 Task: Open a blank sheet, save the file as integration.pdf Insert a table '2 by 1' In first column, add headers, 'Tiger, Lion'. Change table style to  Green
Action: Mouse moved to (1327, 97)
Screenshot: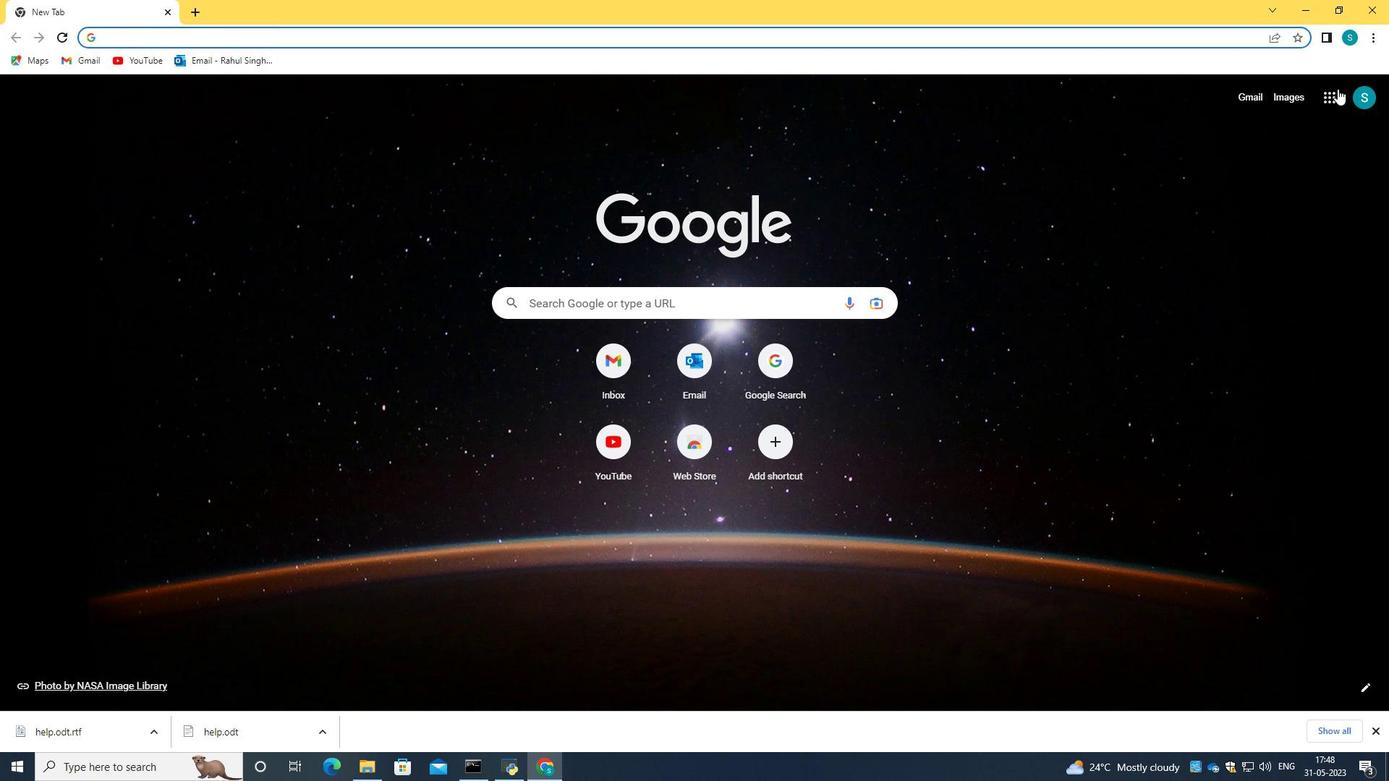 
Action: Mouse pressed left at (1327, 97)
Screenshot: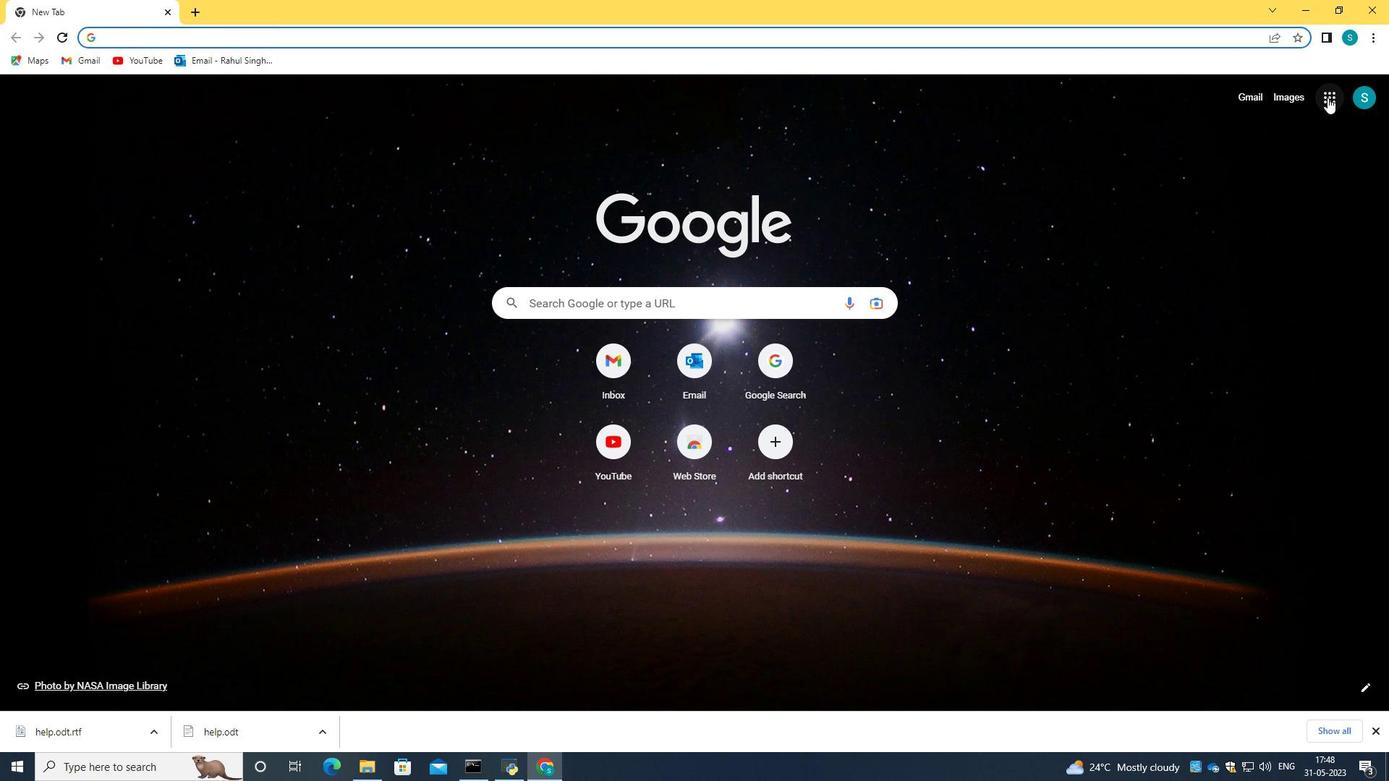 
Action: Mouse moved to (1207, 233)
Screenshot: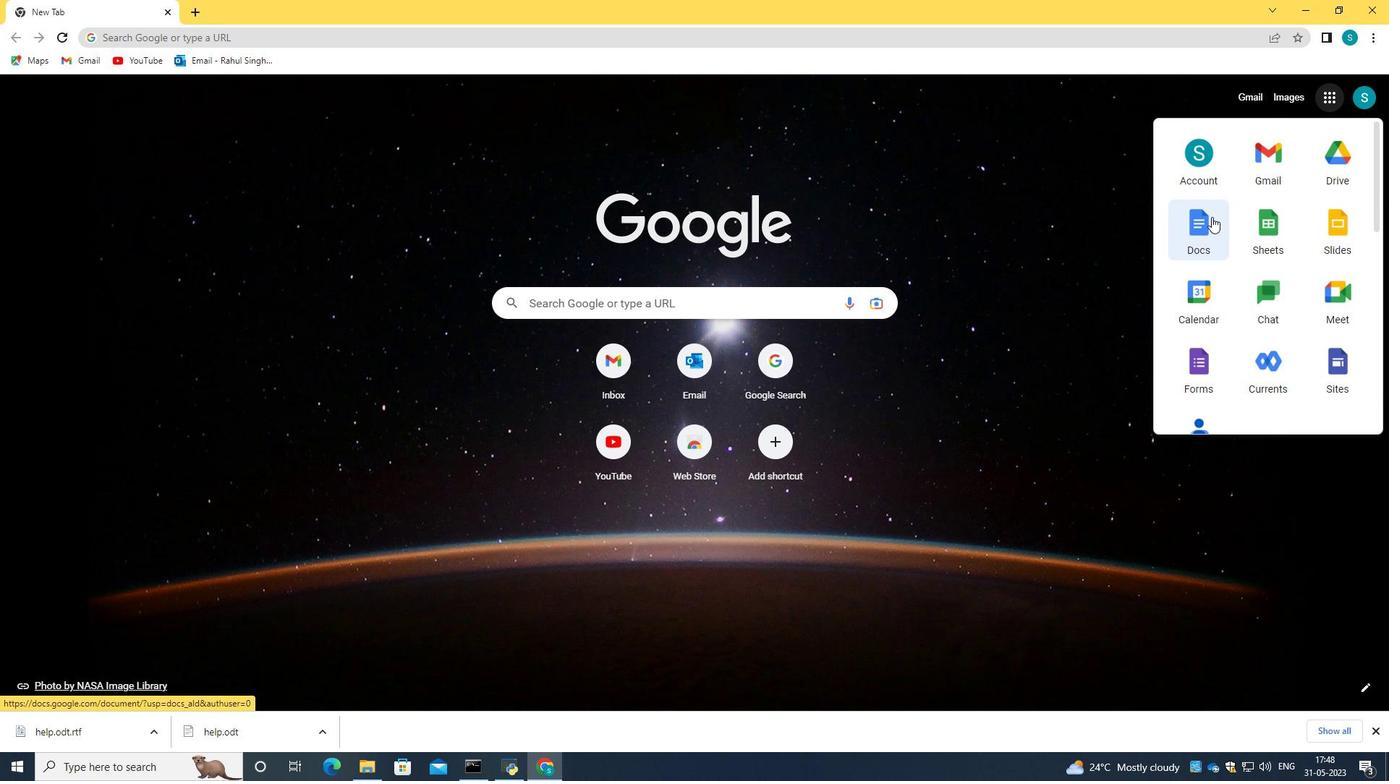 
Action: Mouse pressed left at (1207, 233)
Screenshot: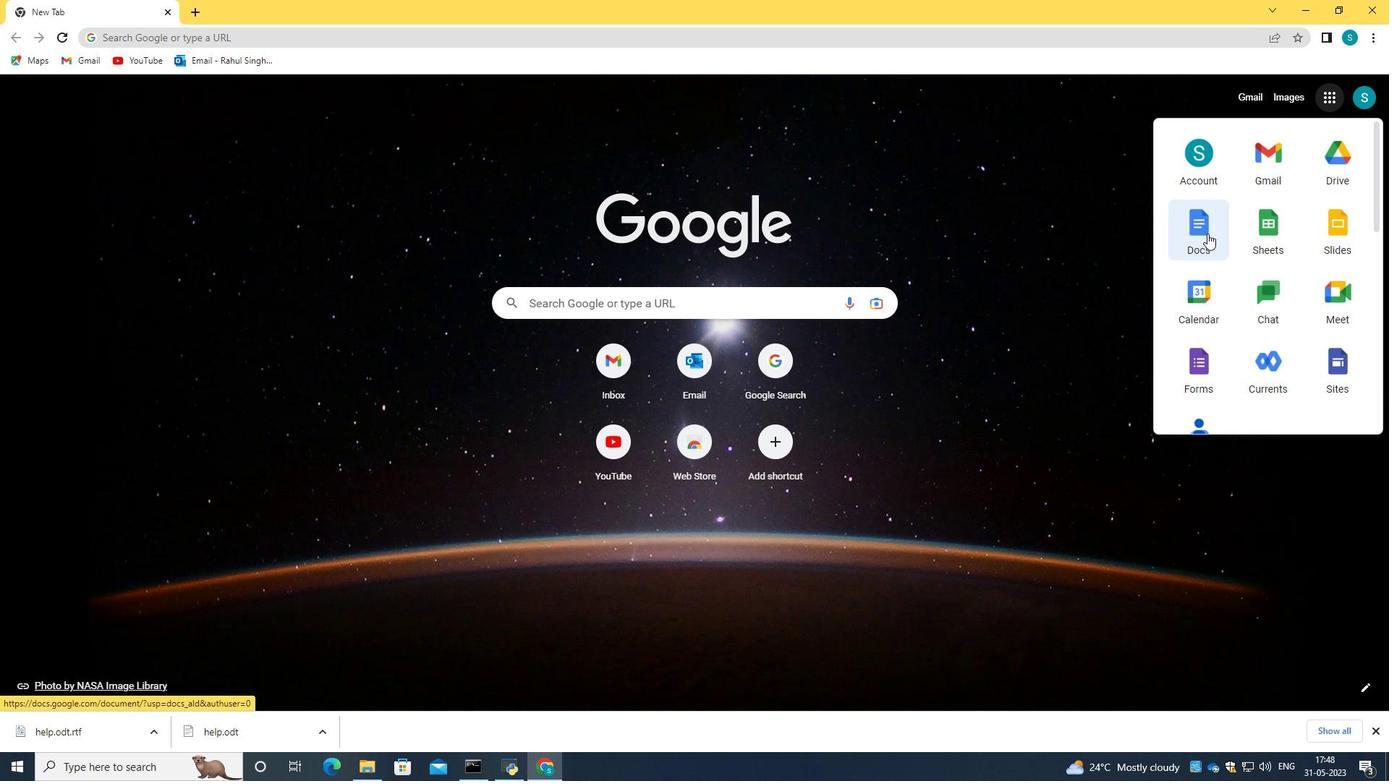 
Action: Mouse moved to (319, 219)
Screenshot: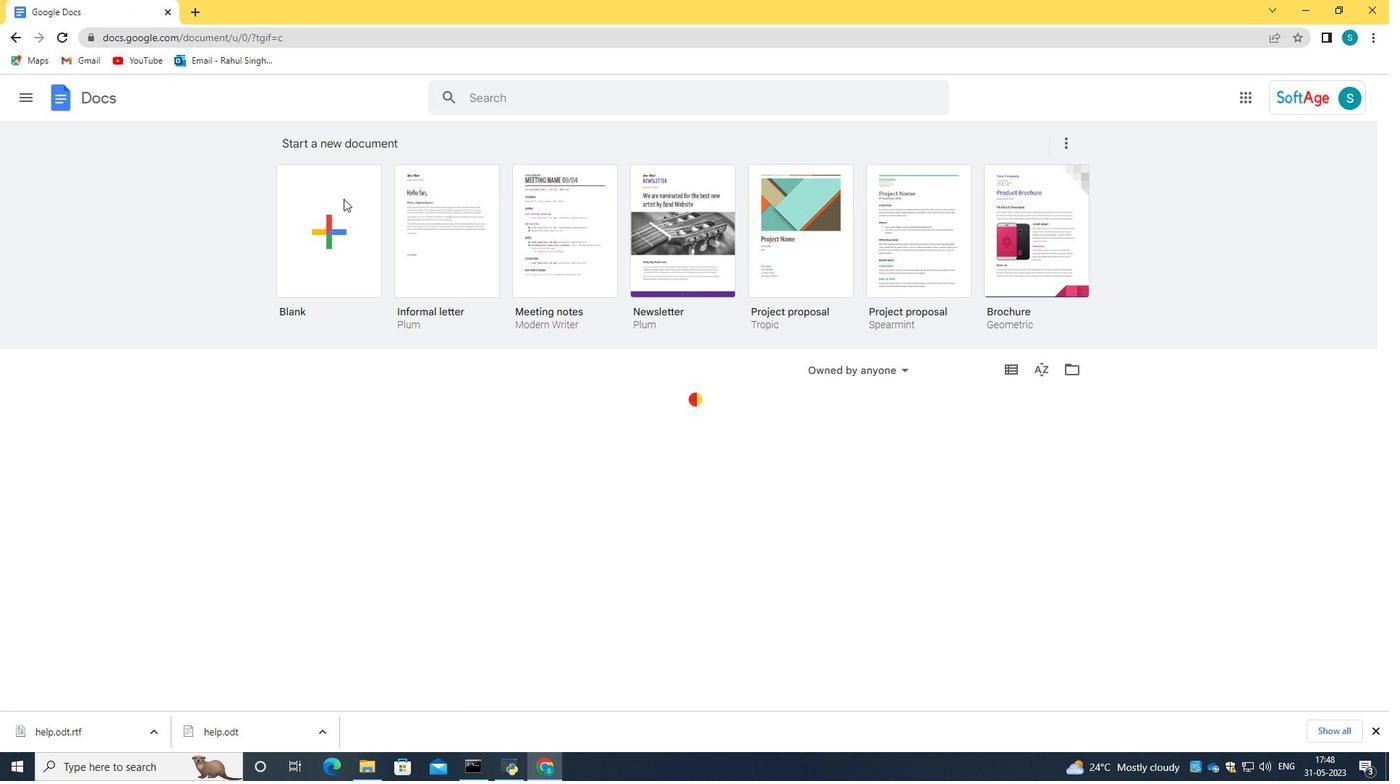 
Action: Mouse pressed left at (319, 219)
Screenshot: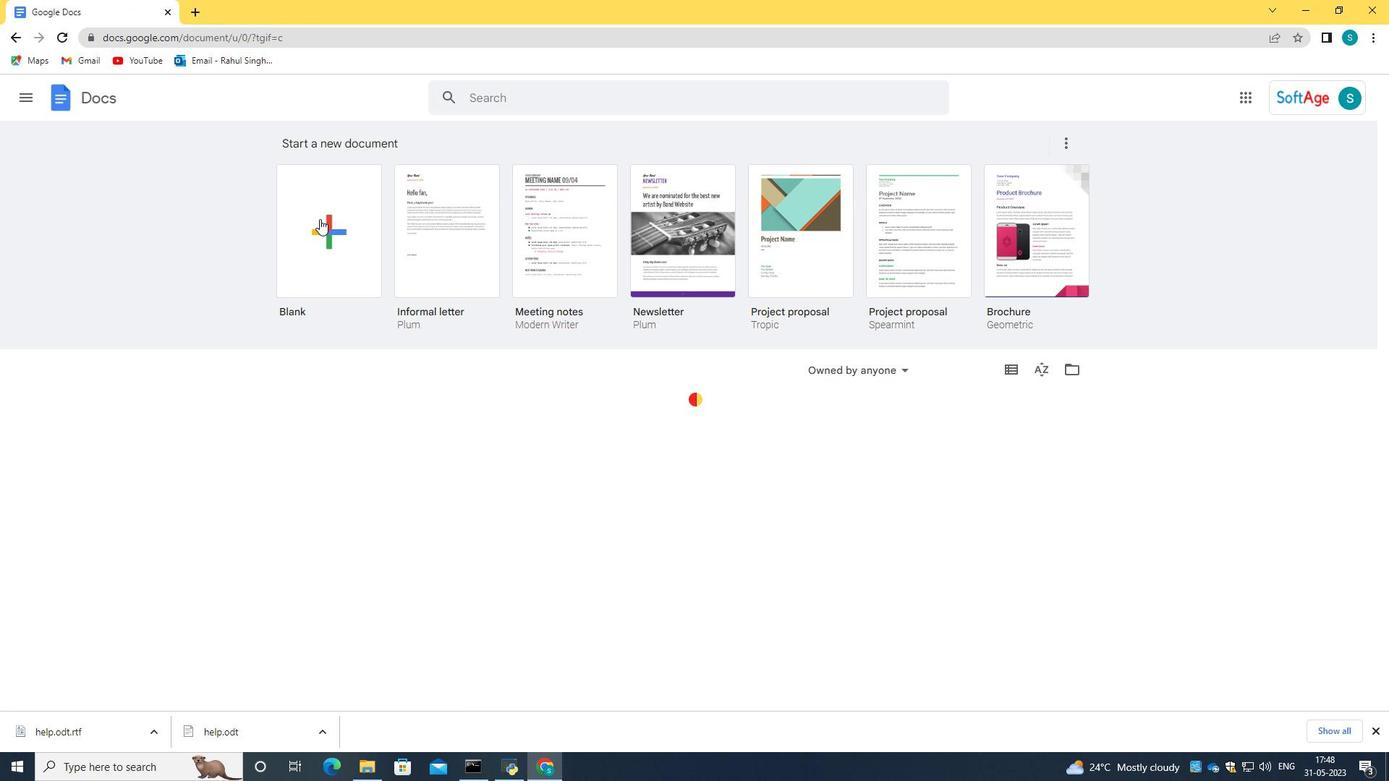 
Action: Mouse moved to (111, 89)
Screenshot: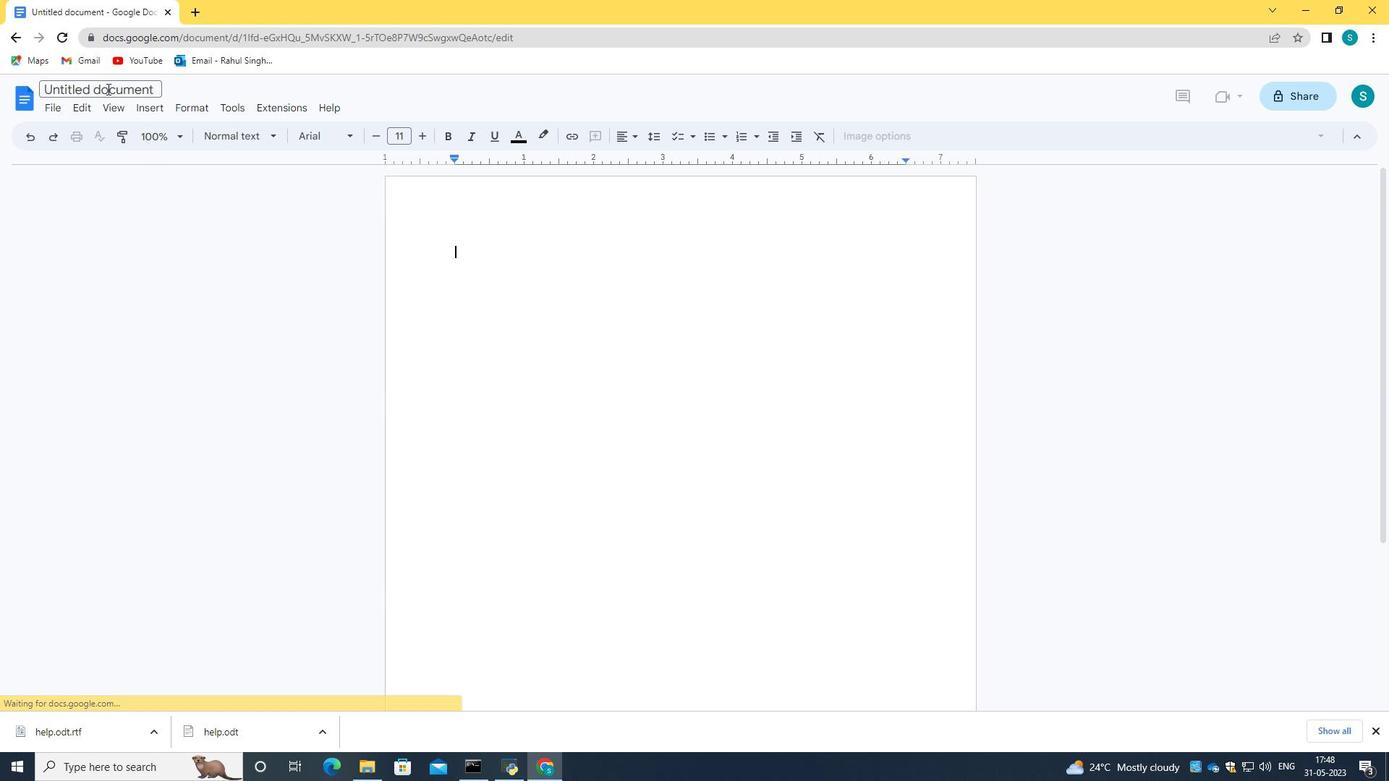 
Action: Mouse pressed left at (111, 89)
Screenshot: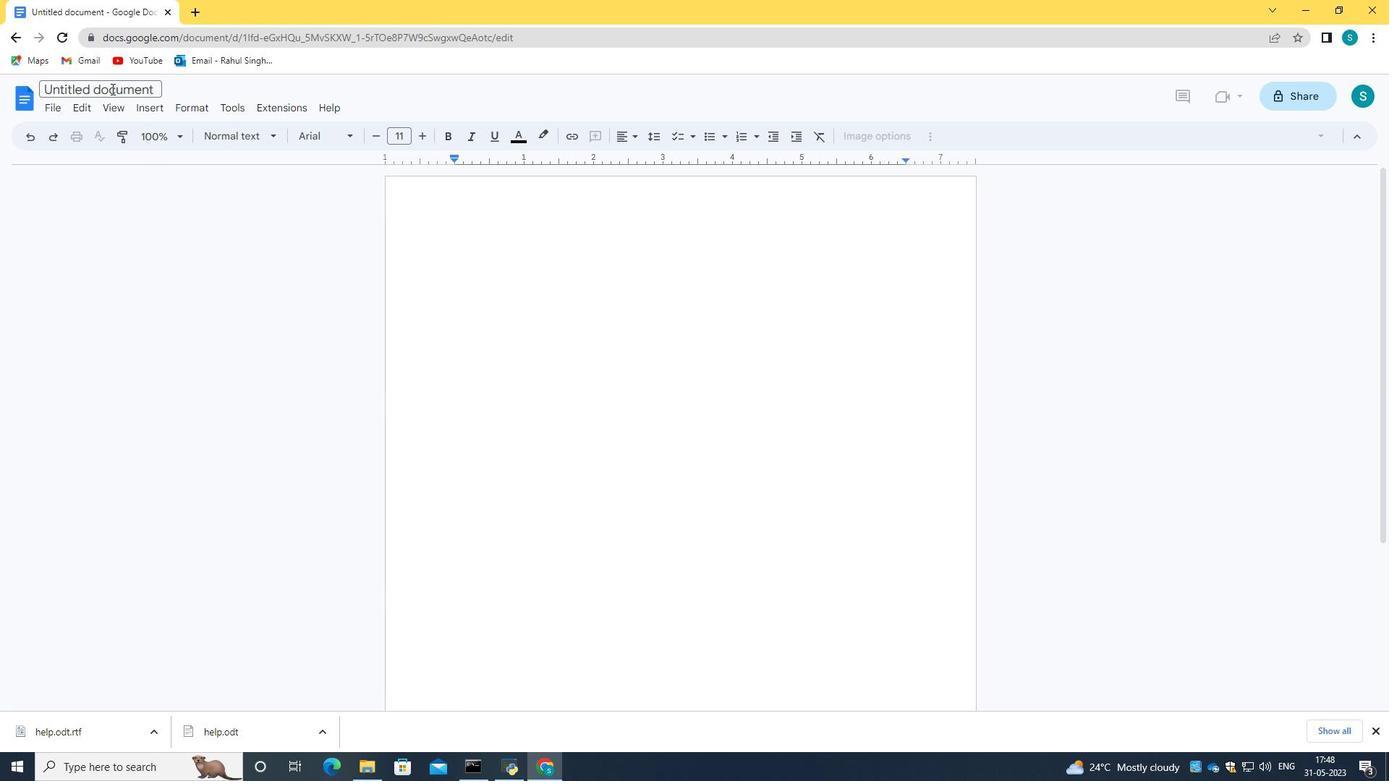 
Action: Mouse moved to (157, 87)
Screenshot: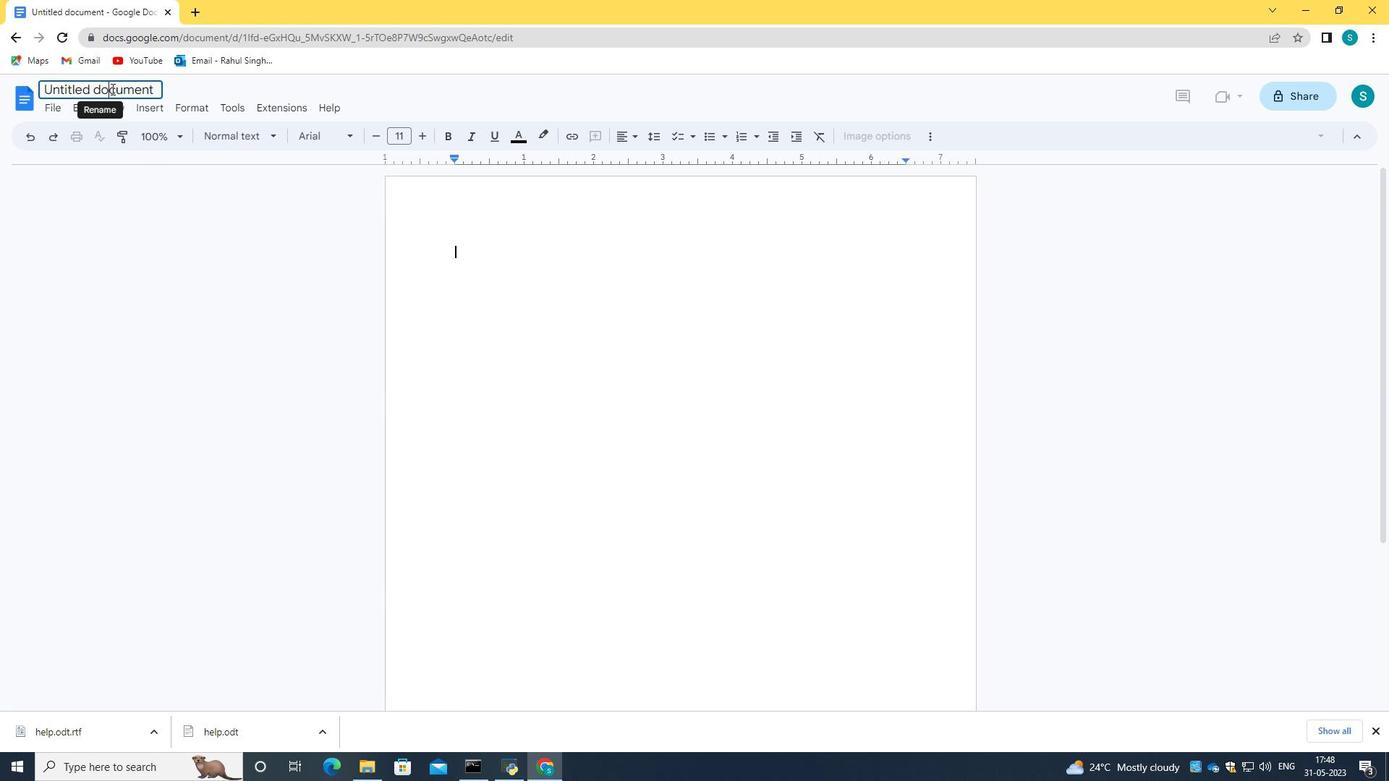 
Action: Mouse pressed left at (157, 87)
Screenshot: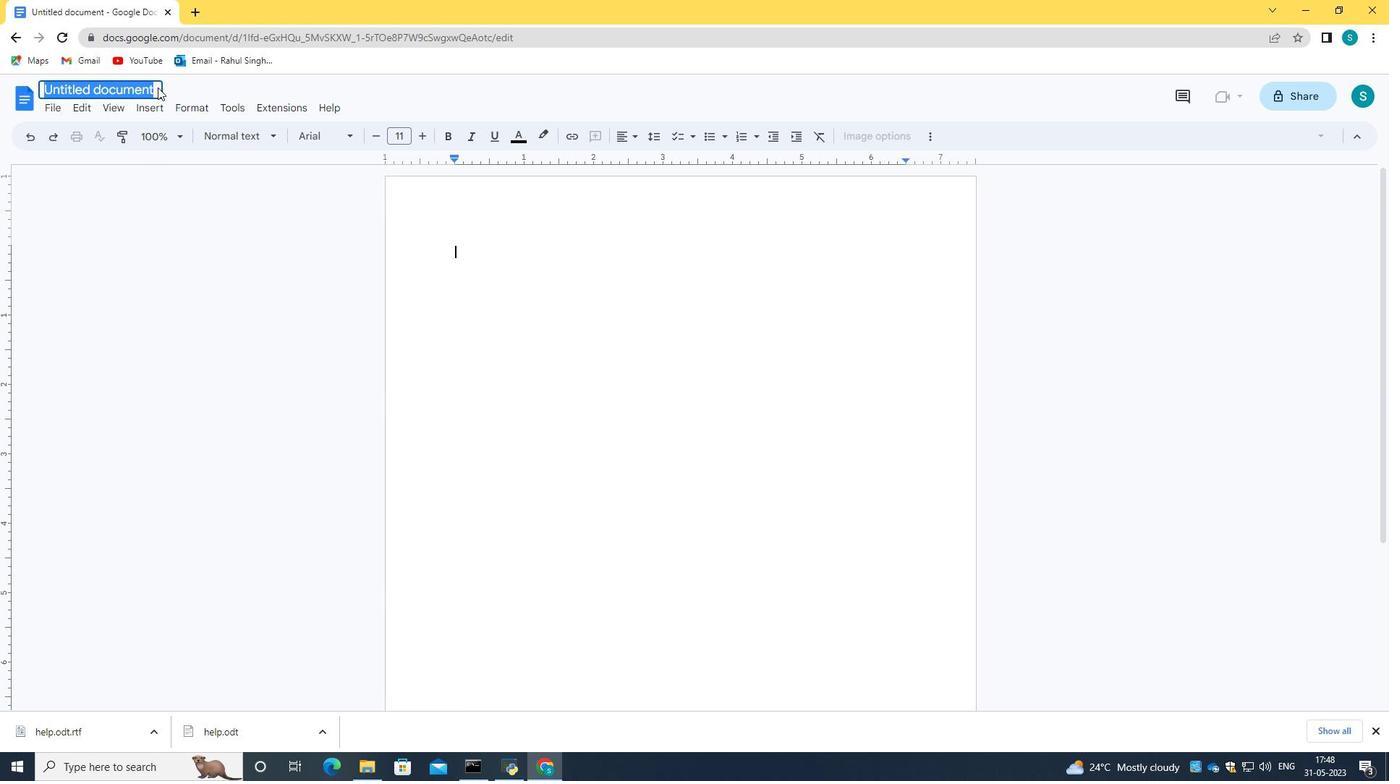 
Action: Key pressed <Key.backspace><Key.backspace><Key.backspace><Key.backspace><Key.backspace><Key.backspace><Key.backspace><Key.backspace><Key.backspace><Key.backspace><Key.backspace><Key.backspace><Key.backspace><Key.backspace><Key.backspace><Key.backspace><Key.backspace><Key.backspace><Key.backspace><Key.backspace><Key.backspace><Key.backspace><Key.backspace><Key.backspace>integration.pdf
Screenshot: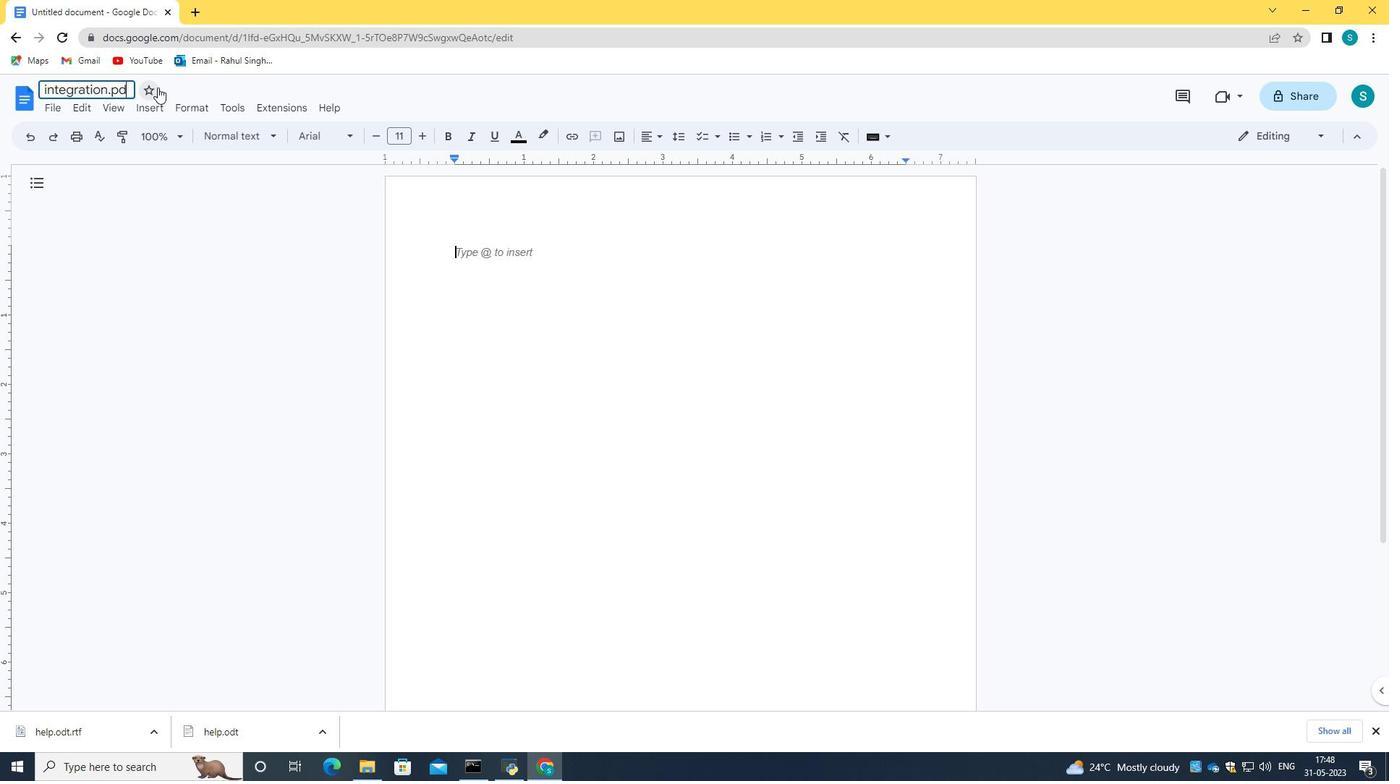 
Action: Mouse moved to (173, 90)
Screenshot: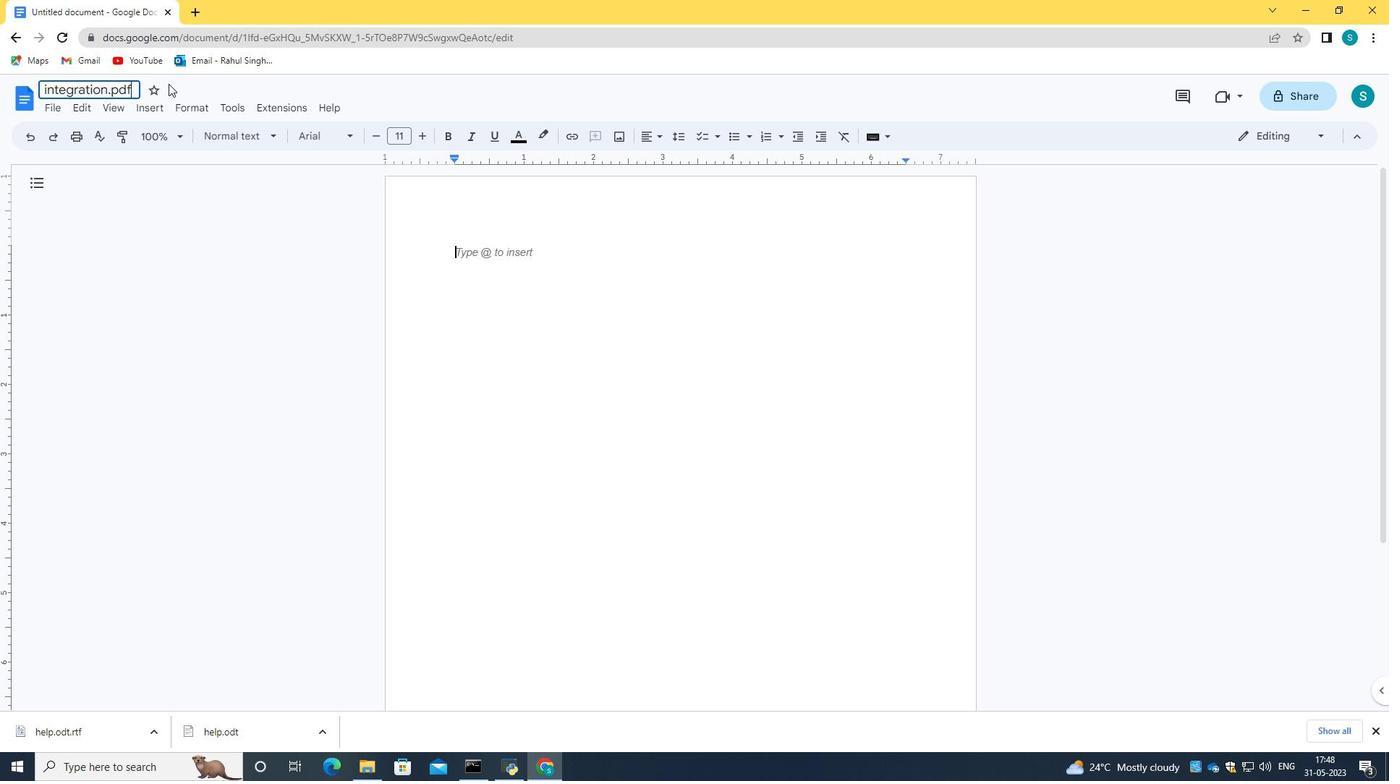 
Action: Mouse pressed left at (173, 90)
Screenshot: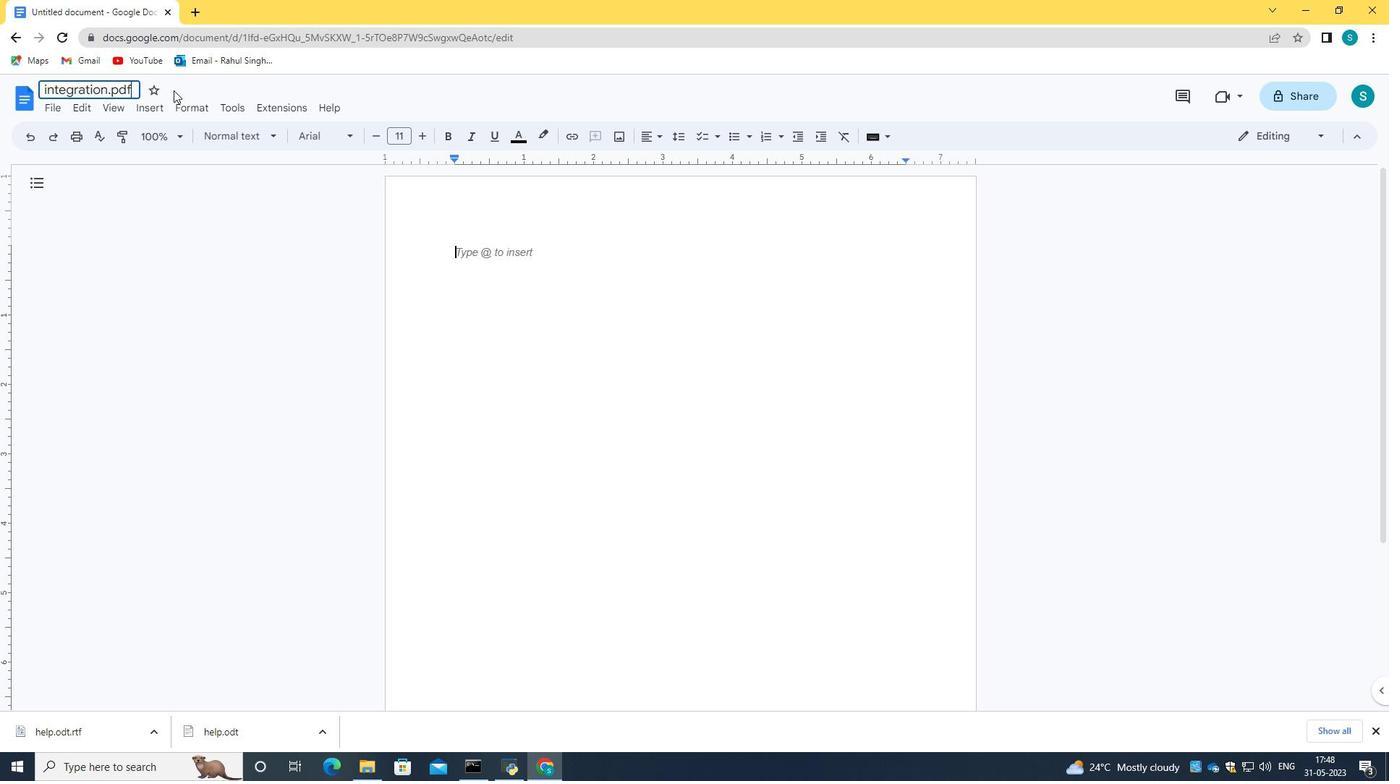 
Action: Mouse moved to (156, 110)
Screenshot: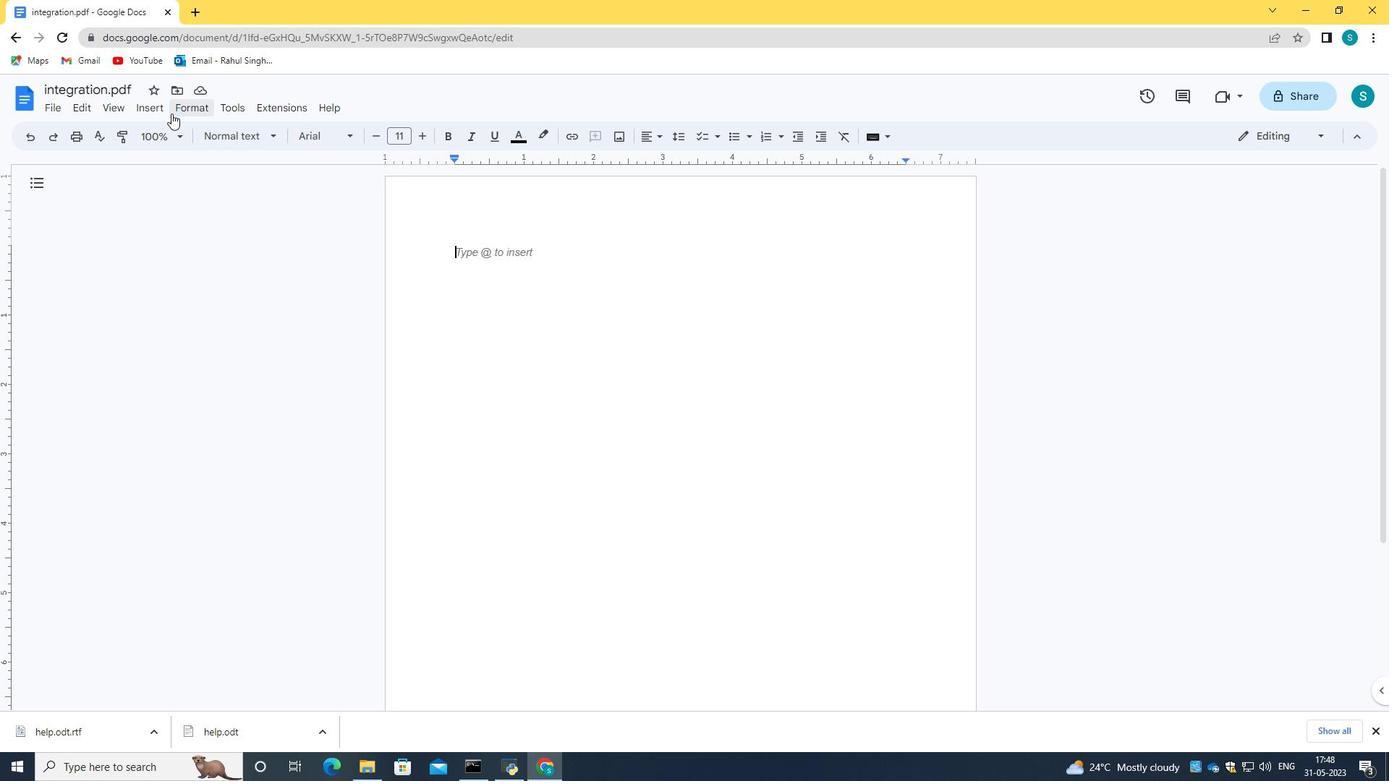 
Action: Mouse pressed left at (156, 110)
Screenshot: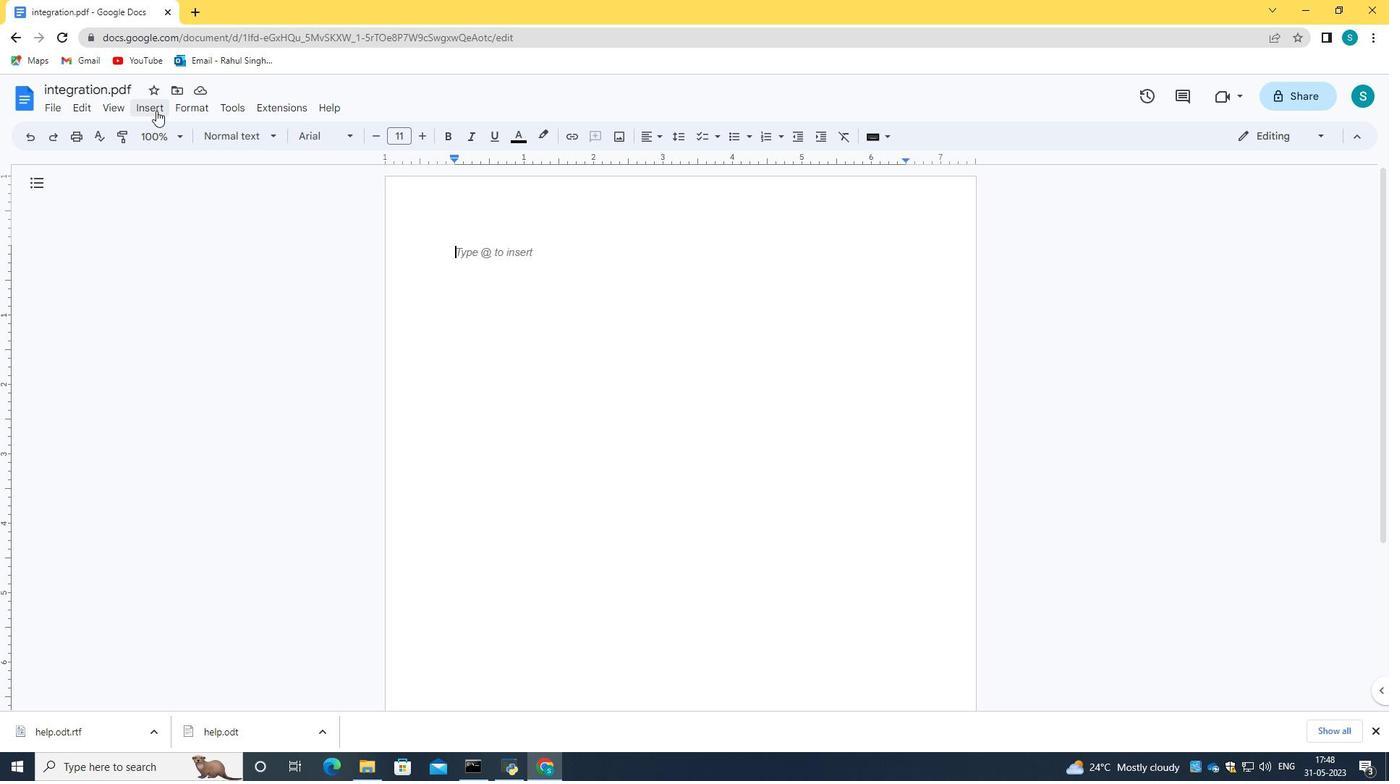 
Action: Mouse moved to (382, 193)
Screenshot: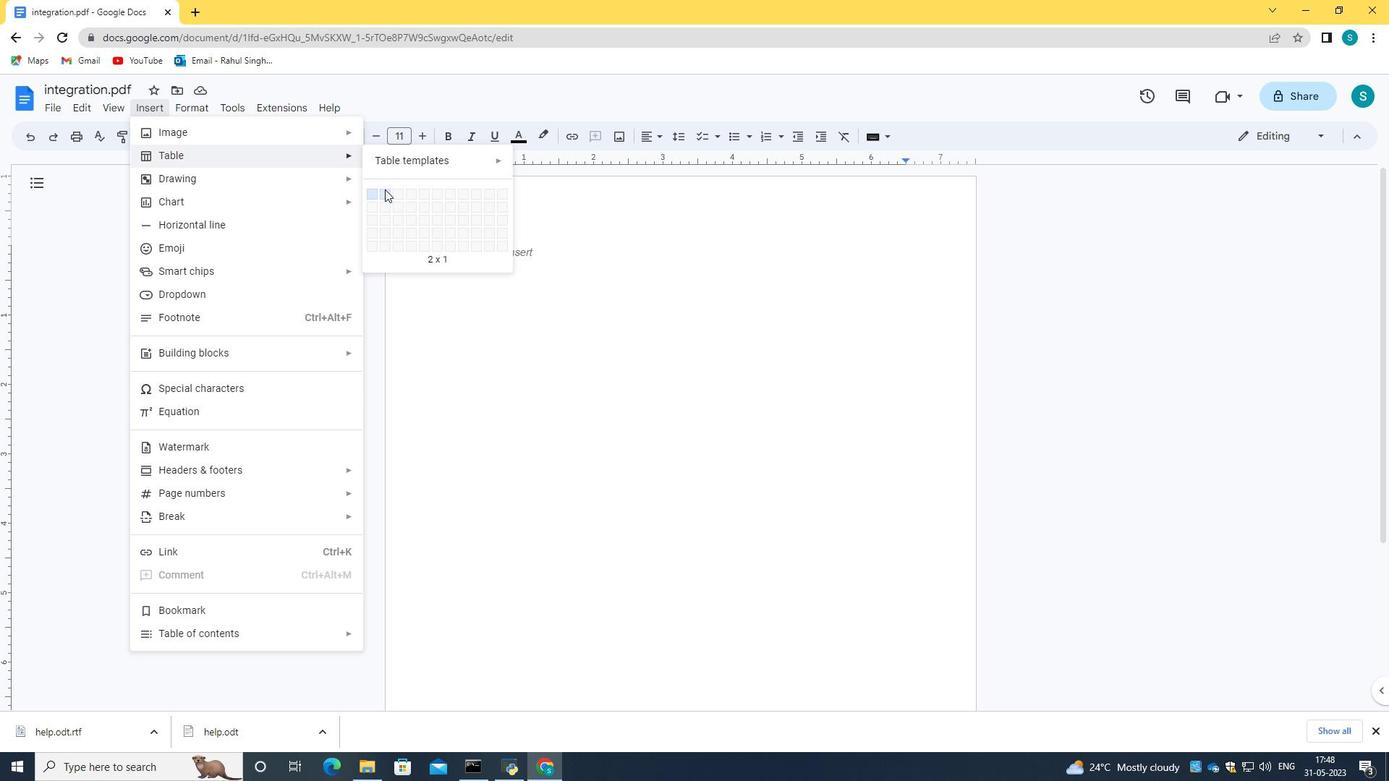 
Action: Mouse pressed left at (382, 193)
Screenshot: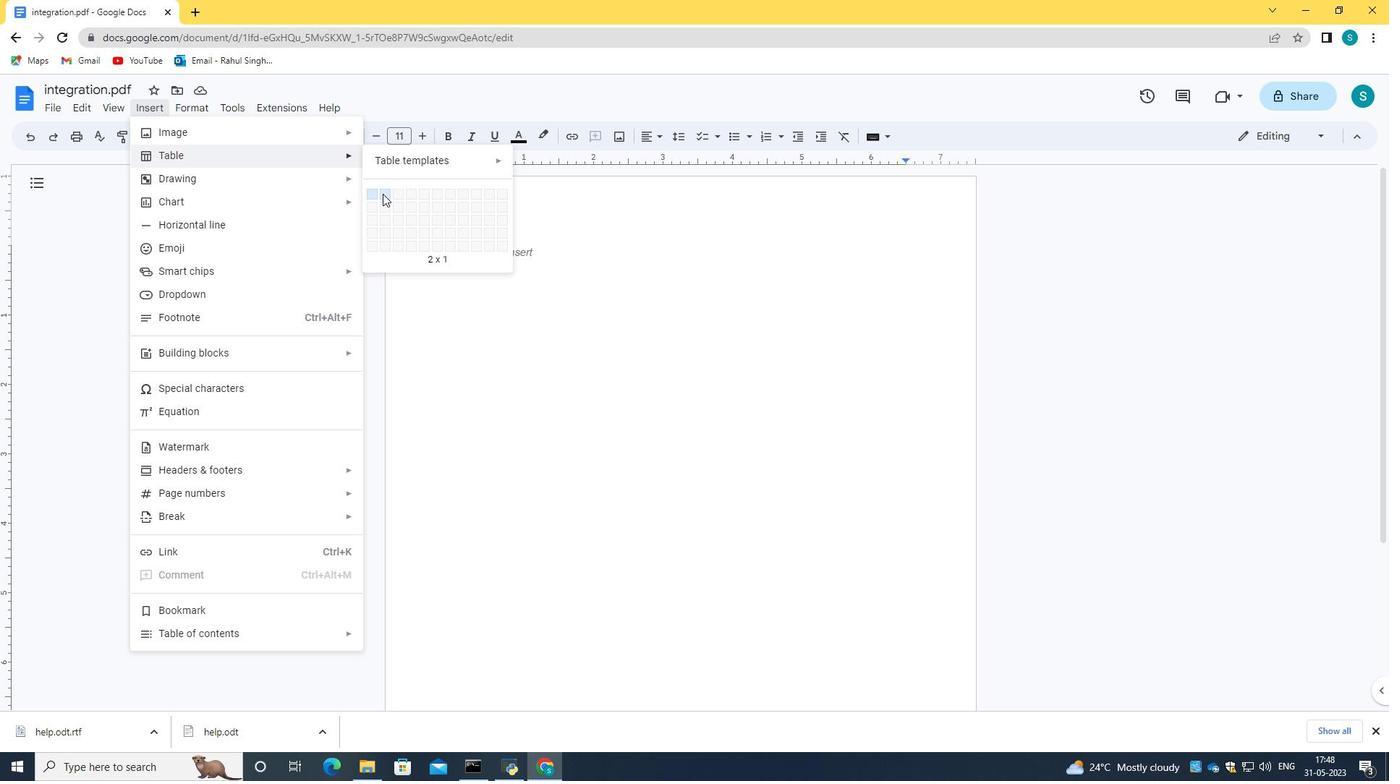 
Action: Mouse moved to (493, 274)
Screenshot: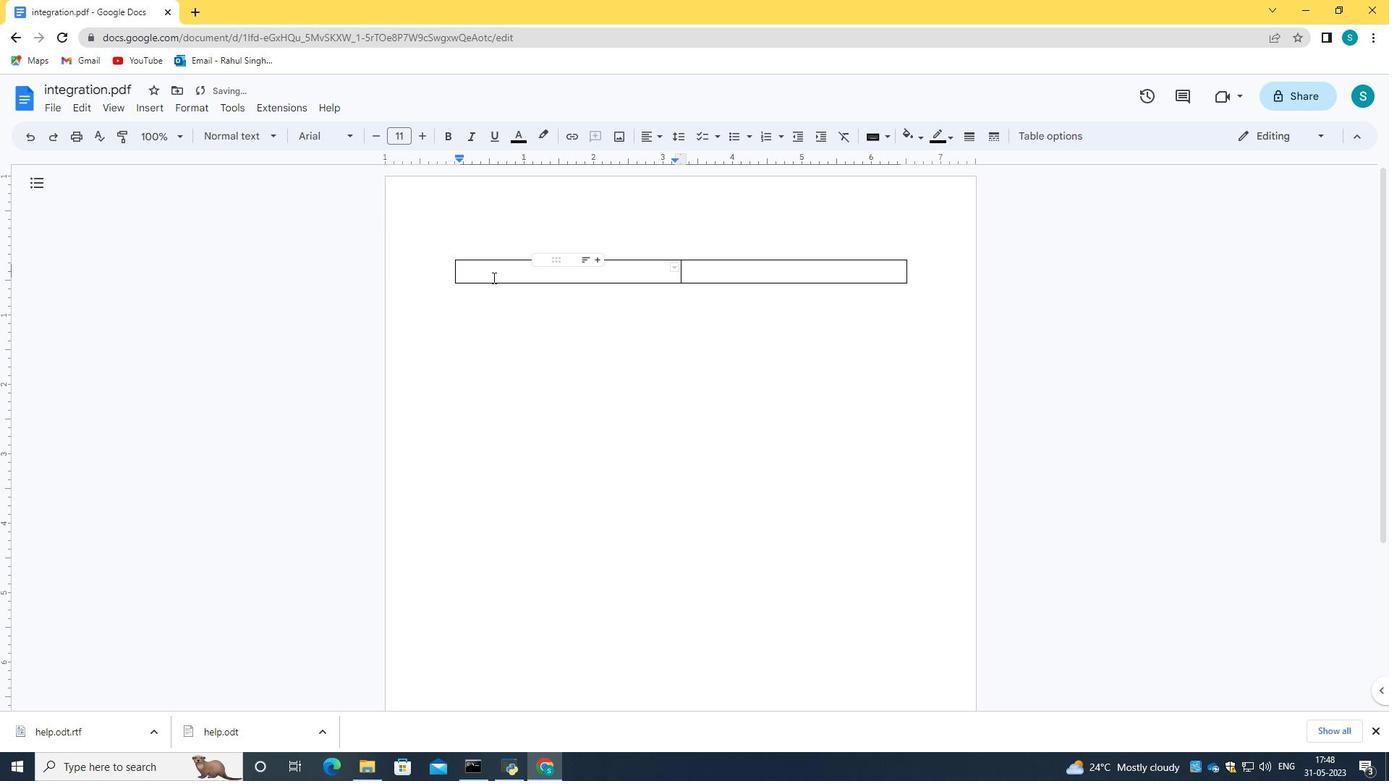 
Action: Mouse pressed left at (493, 274)
Screenshot: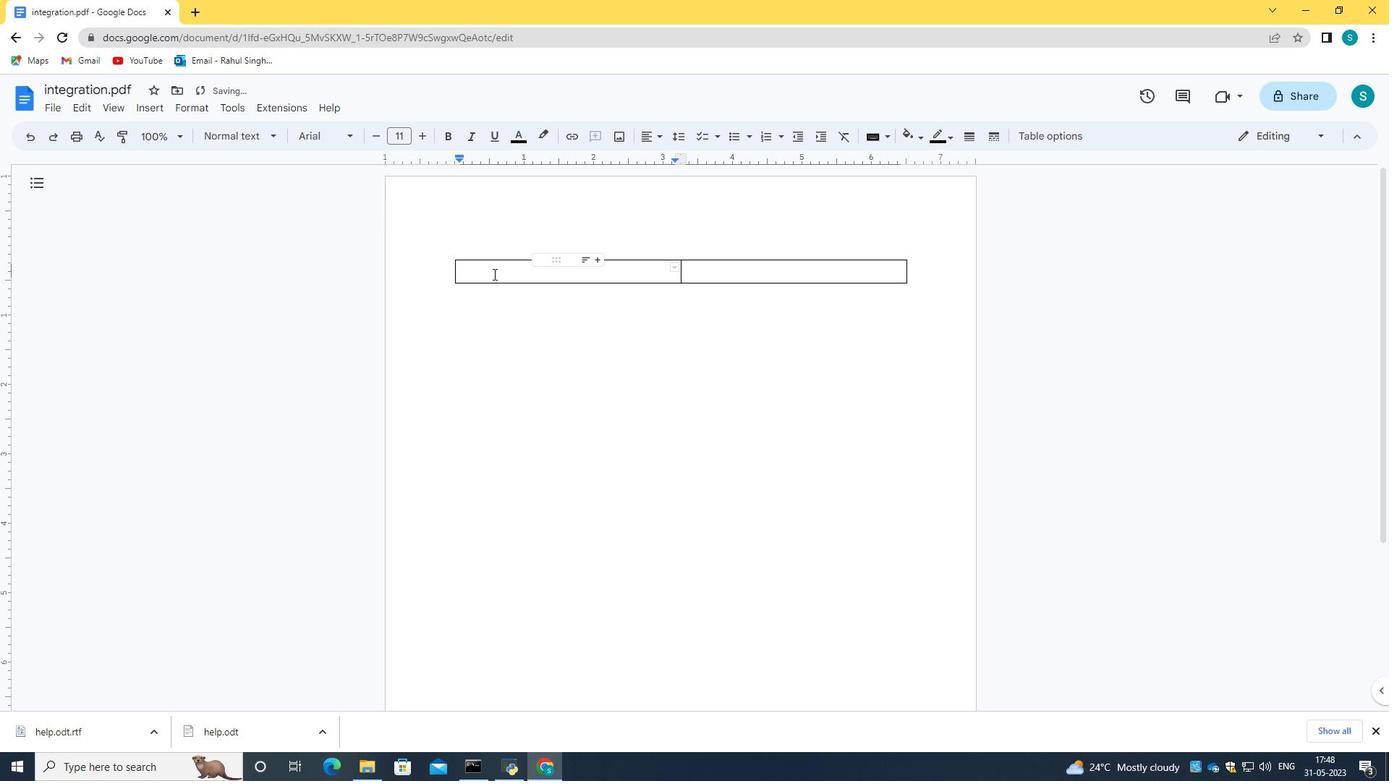 
Action: Key pressed <Key.caps_lock>T<Key.caps_lock>iger<Key.space><Key.tab><Key.caps_lock><Key.caps_lock><Key.caps_lock><Key.caps_lock><Key.caps_lock><Key.caps_lock><Key.caps_lock><Key.caps_lock><Key.caps_lock><Key.caps_lock><Key.caps_lock><Key.caps_lock><Key.caps_lock><Key.caps_lock><Key.caps_lock><Key.caps_lock><Key.caps_lock><Key.caps_lock><Key.caps_lock><Key.caps_lock><Key.caps_lock><Key.caps_lock><Key.caps_lock><Key.caps_lock><Key.caps_lock><Key.caps_lock><Key.caps_lock><Key.caps_lock><Key.caps_lock><Key.caps_lock><Key.caps_lock><Key.caps_lock><Key.caps_lock><Key.caps_lock>lion<Key.backspace><Key.backspace><Key.backspace><Key.caps_lock>ION
Screenshot: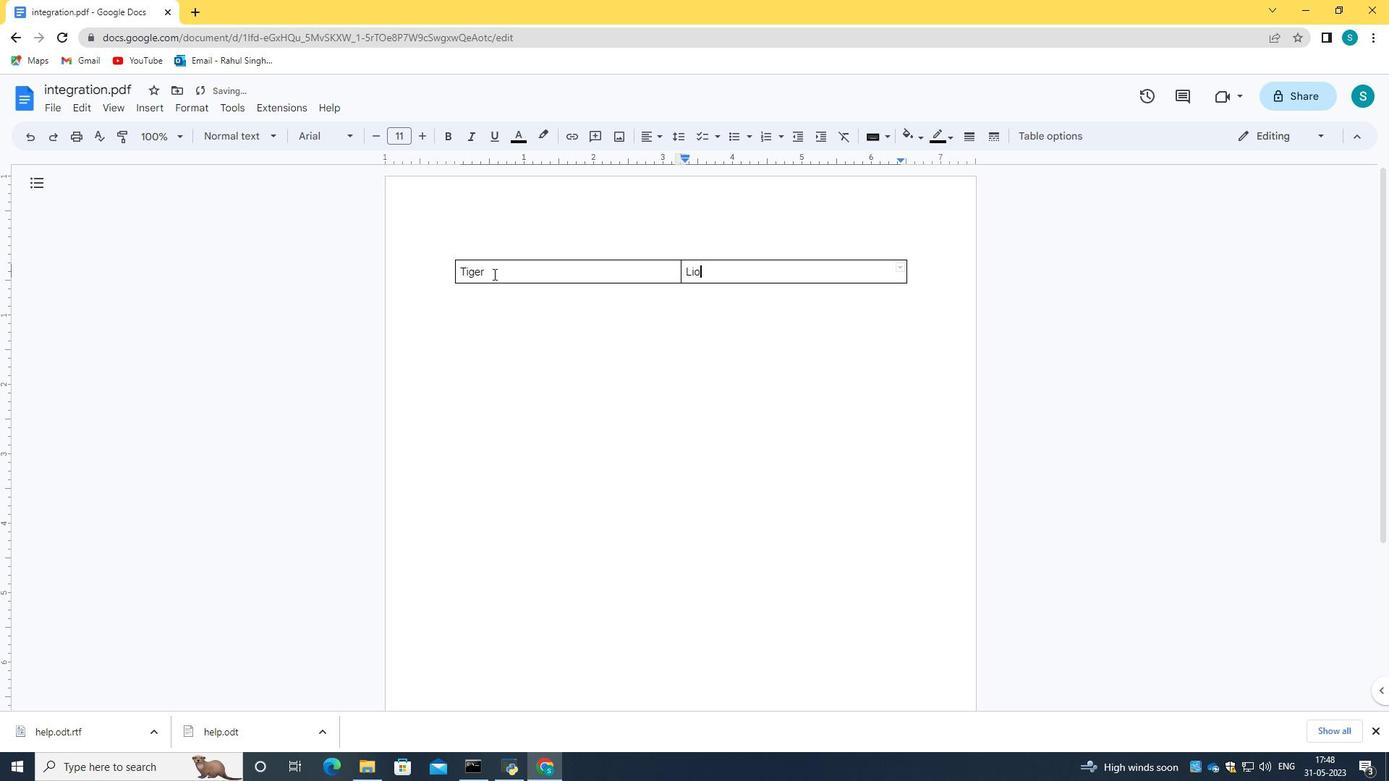 
Action: Mouse moved to (549, 335)
Screenshot: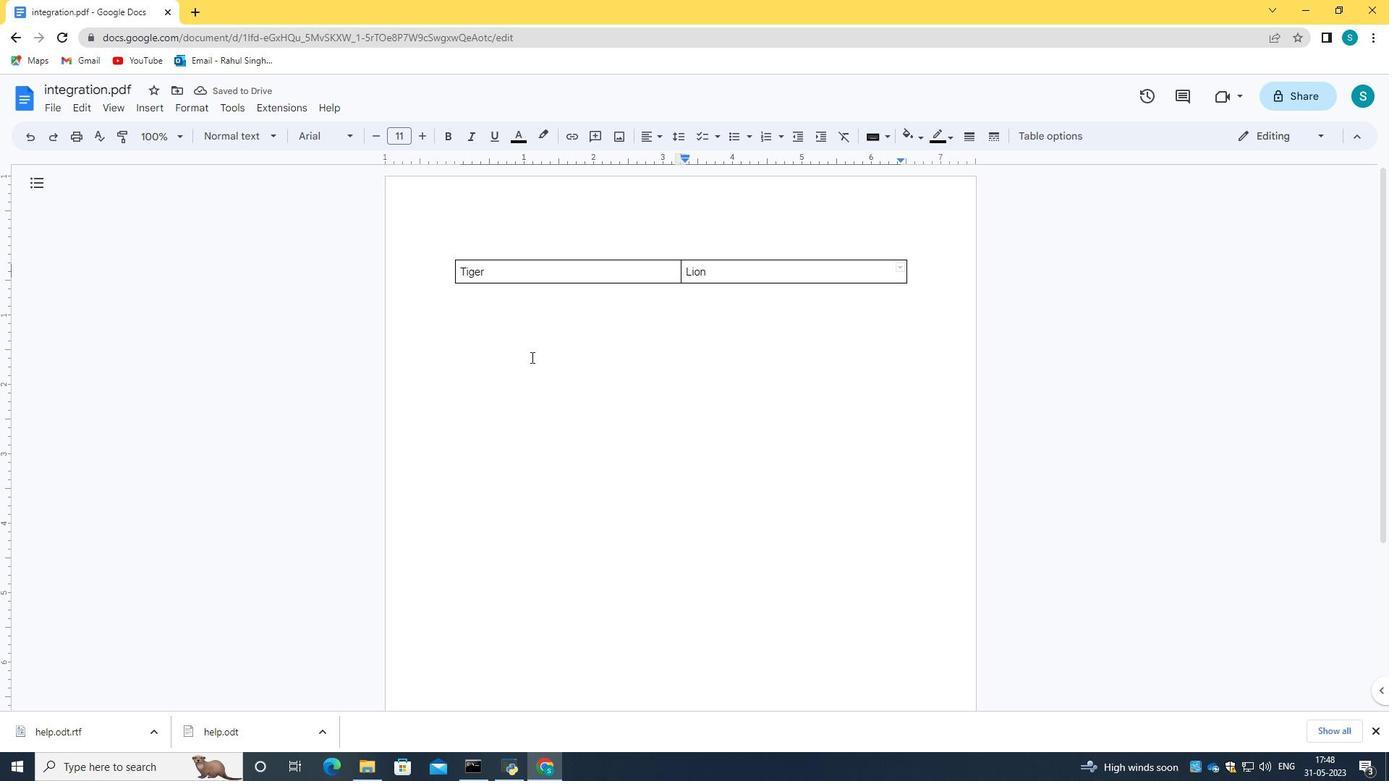 
Action: Mouse pressed left at (549, 335)
Screenshot: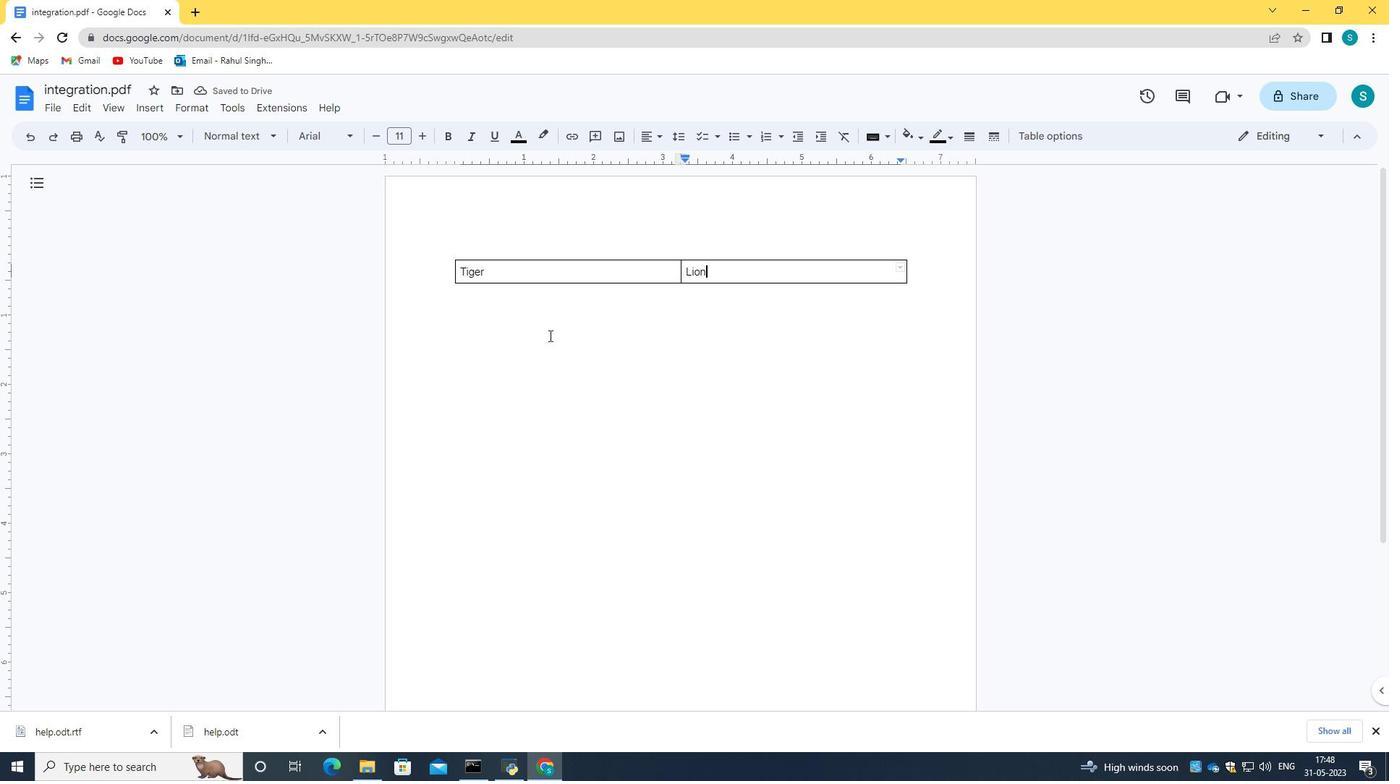 
Action: Mouse moved to (450, 260)
Screenshot: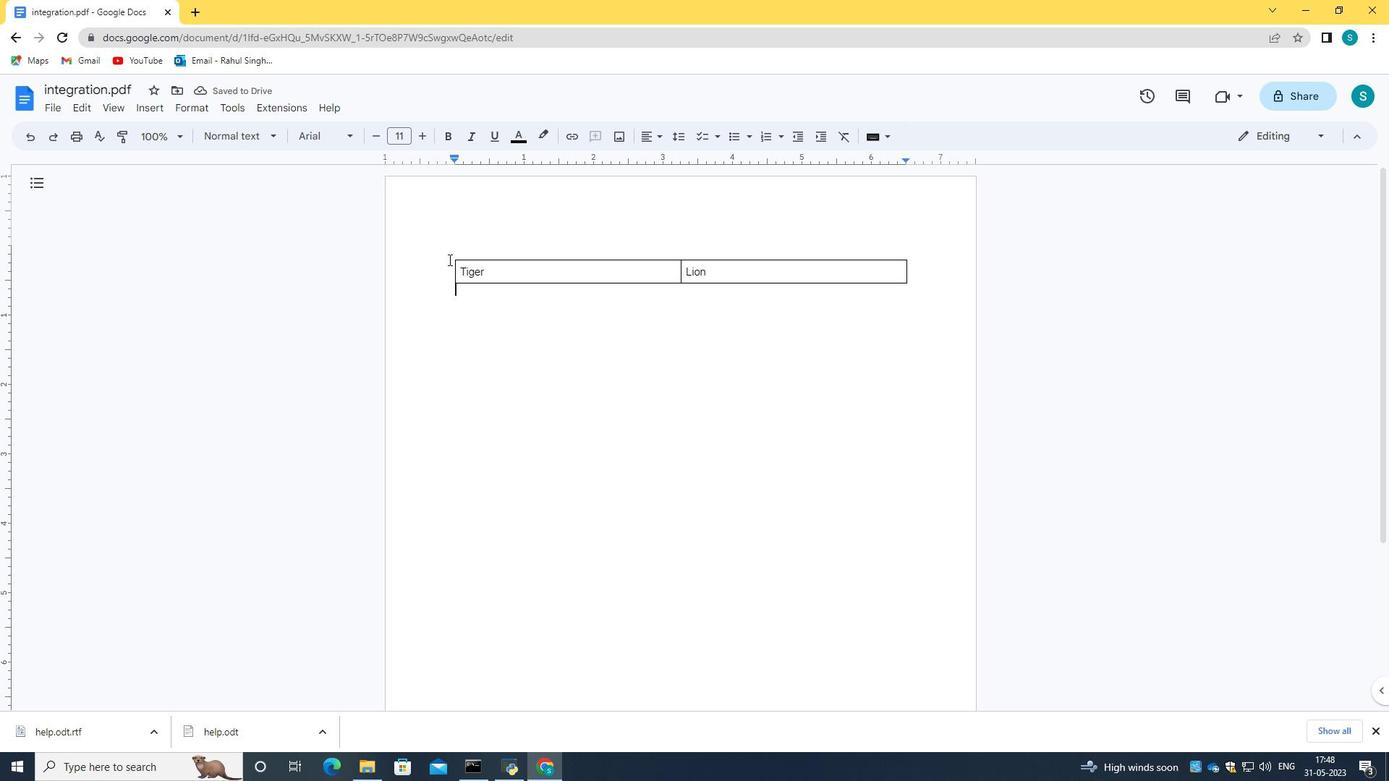 
Action: Mouse pressed left at (450, 260)
Screenshot: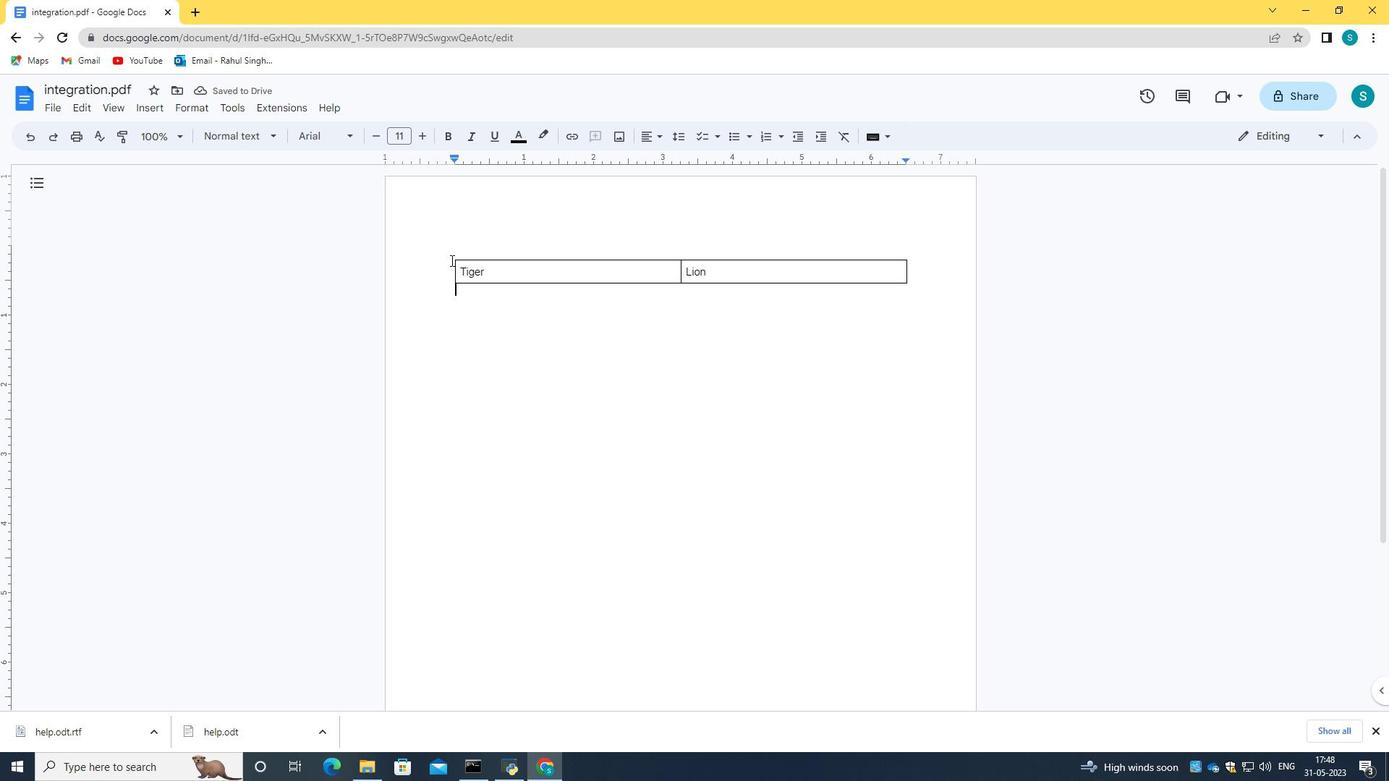 
Action: Mouse moved to (888, 131)
Screenshot: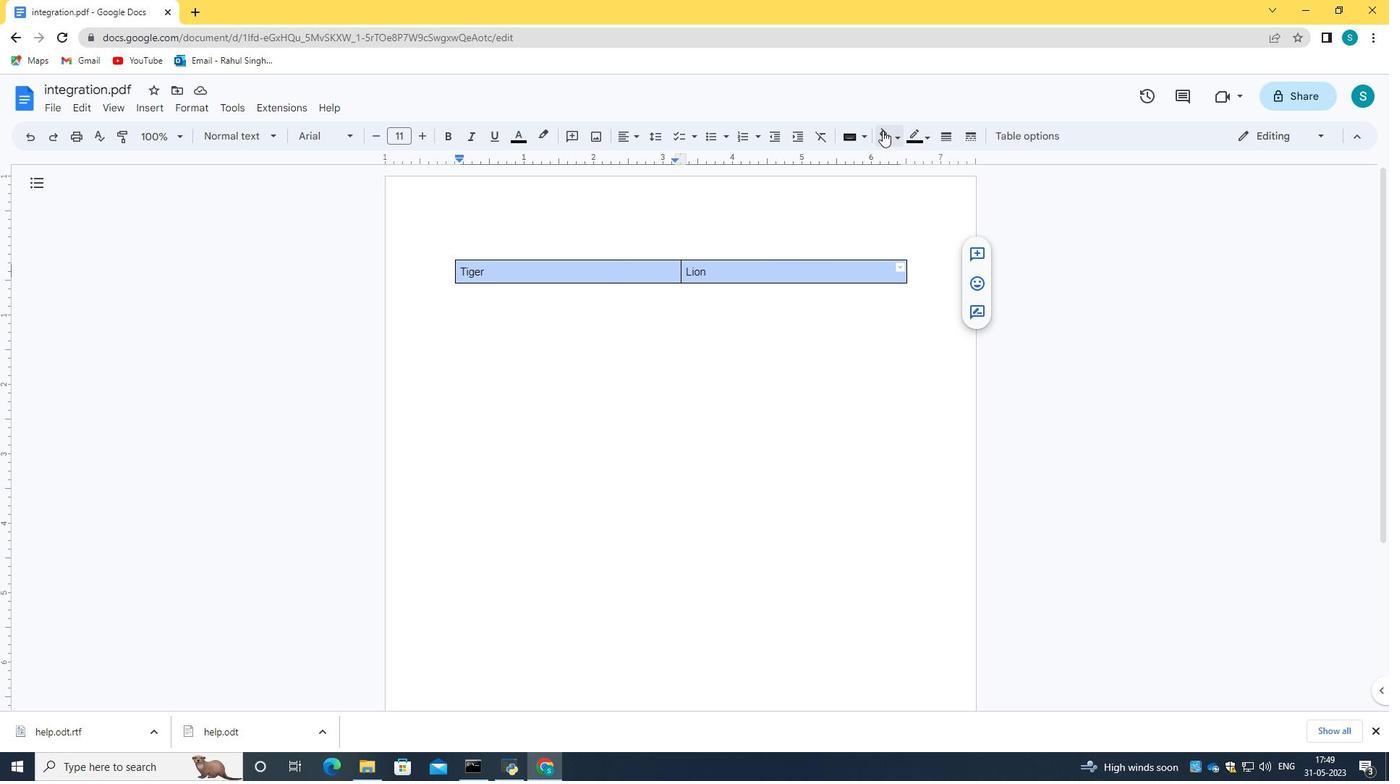 
Action: Mouse pressed left at (888, 131)
Screenshot: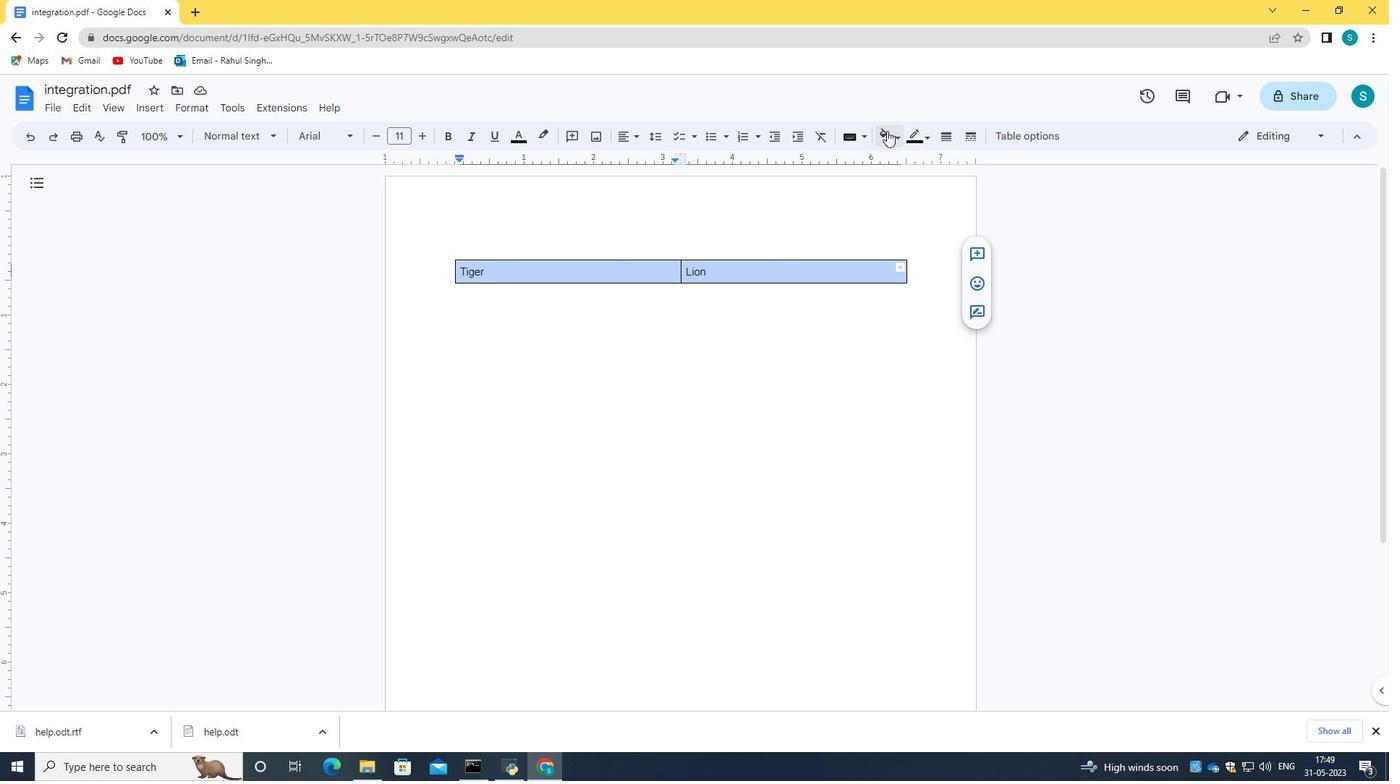 
Action: Mouse moved to (958, 205)
Screenshot: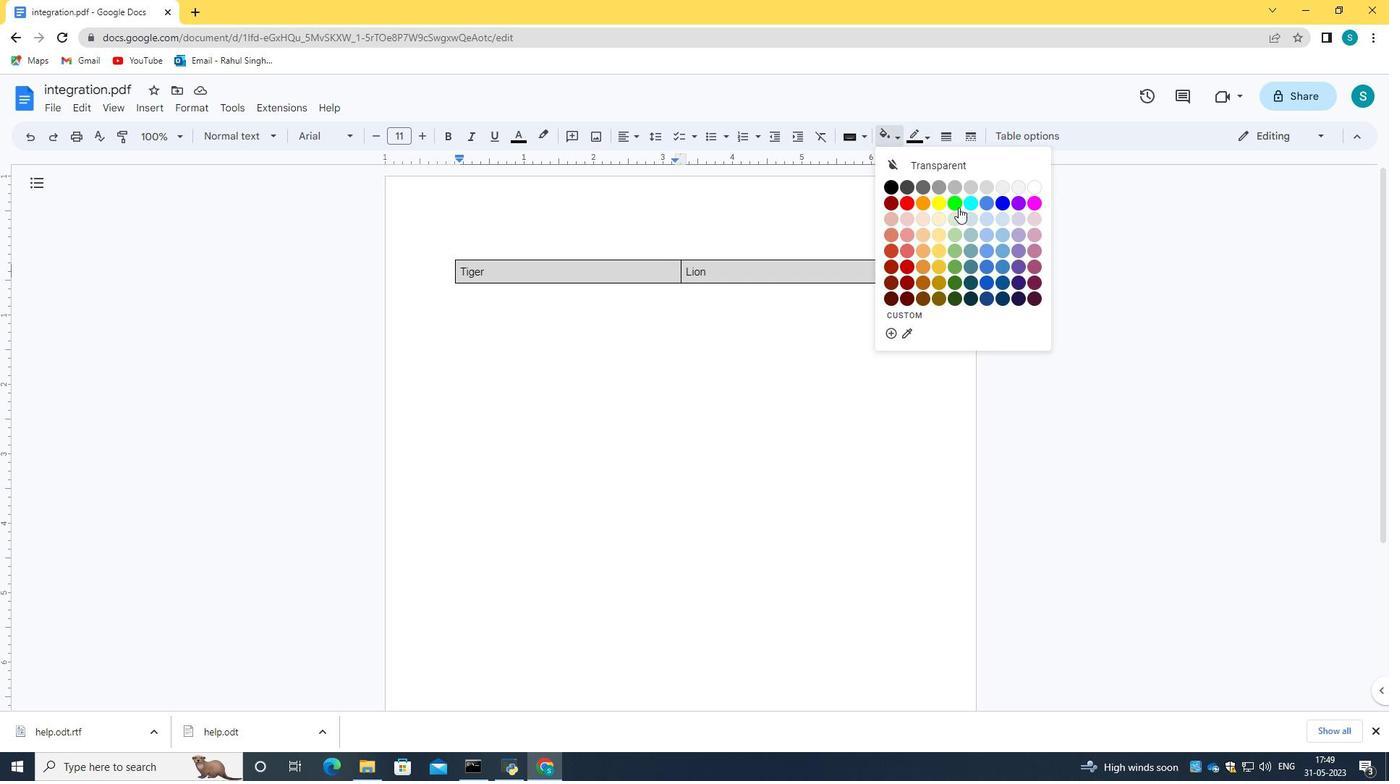 
Action: Mouse pressed left at (958, 205)
Screenshot: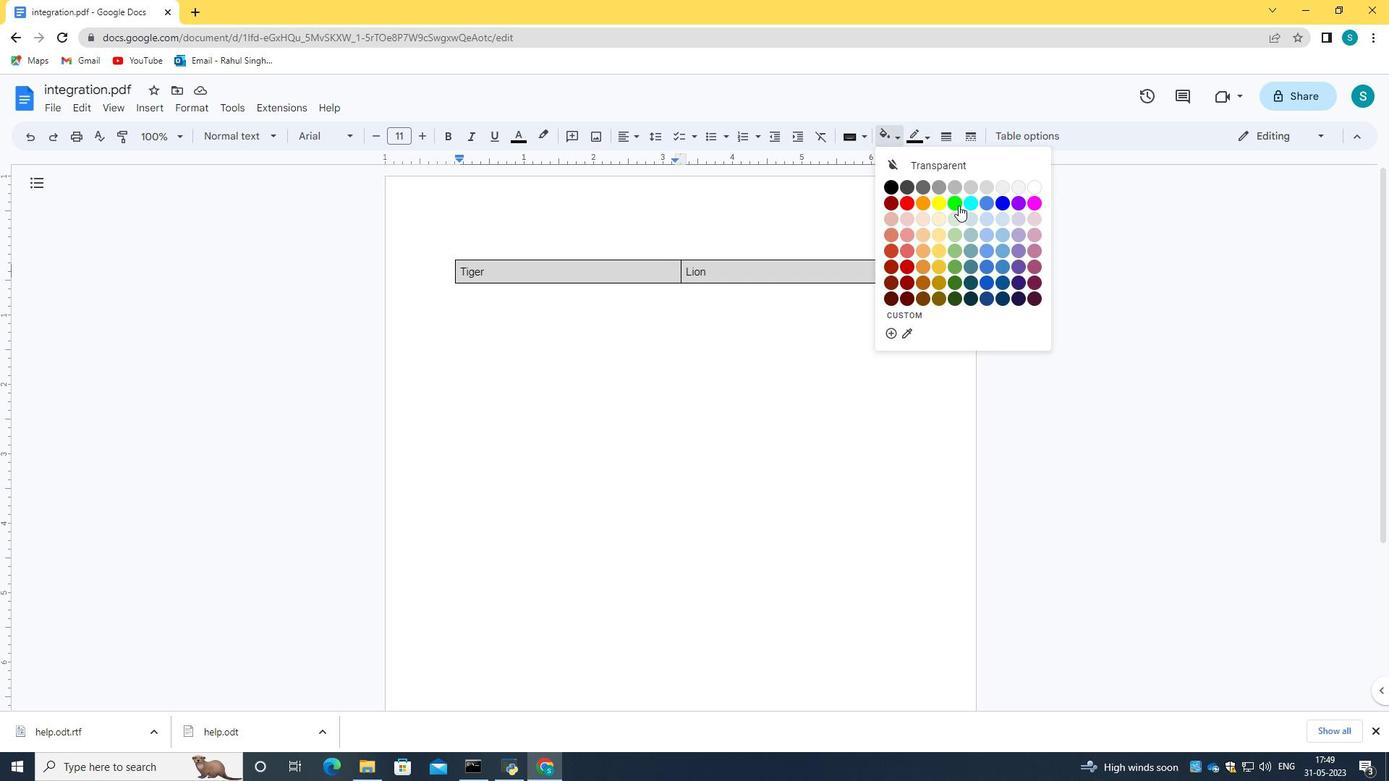 
Action: Mouse moved to (745, 211)
Screenshot: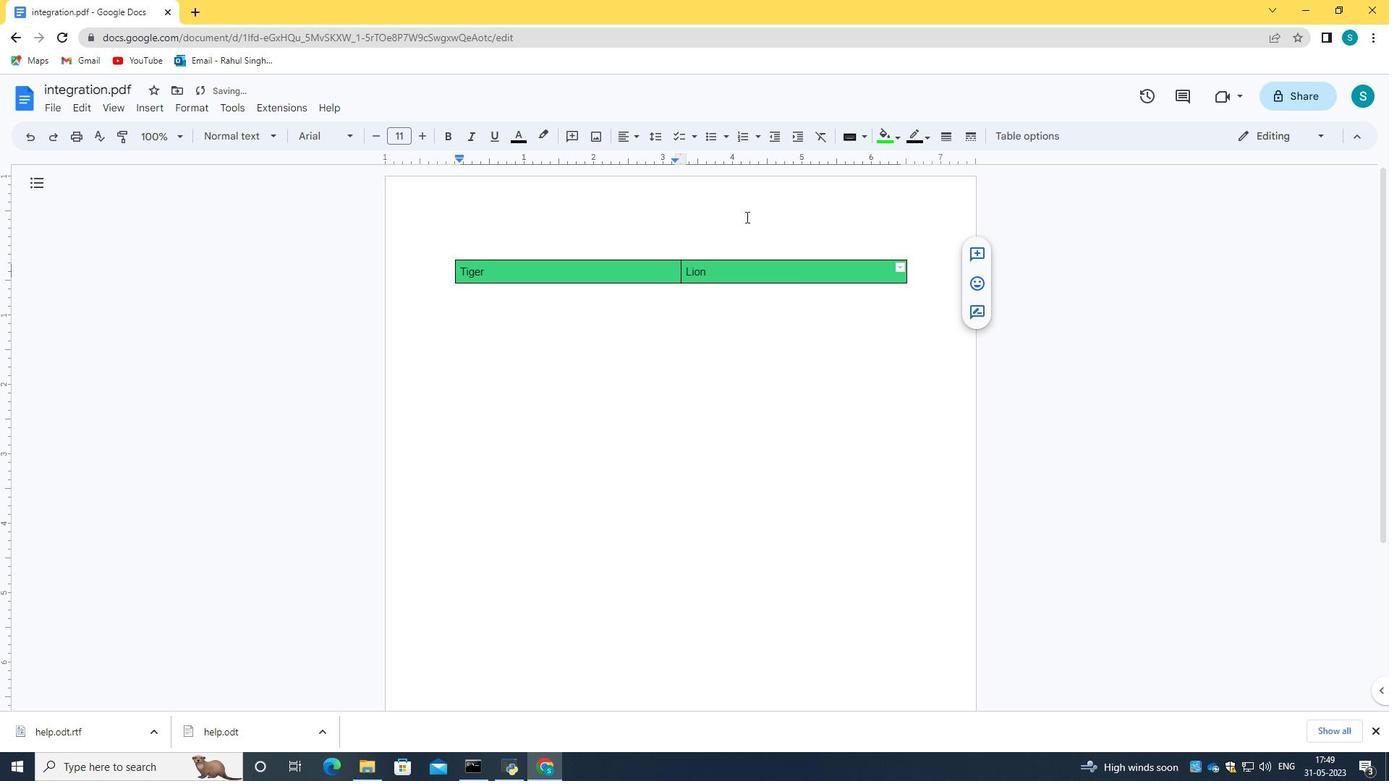 
Action: Mouse pressed left at (745, 211)
Screenshot: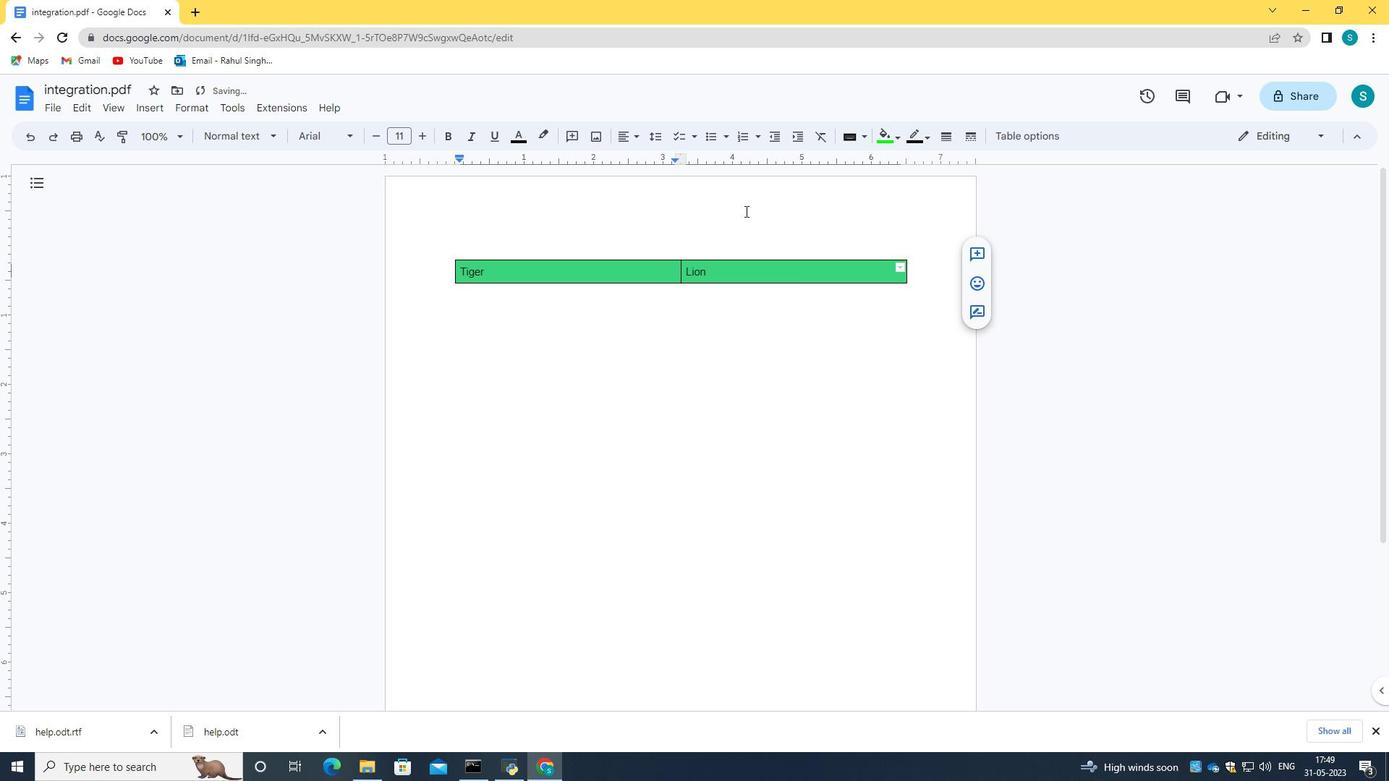 
Action: Mouse moved to (694, 311)
Screenshot: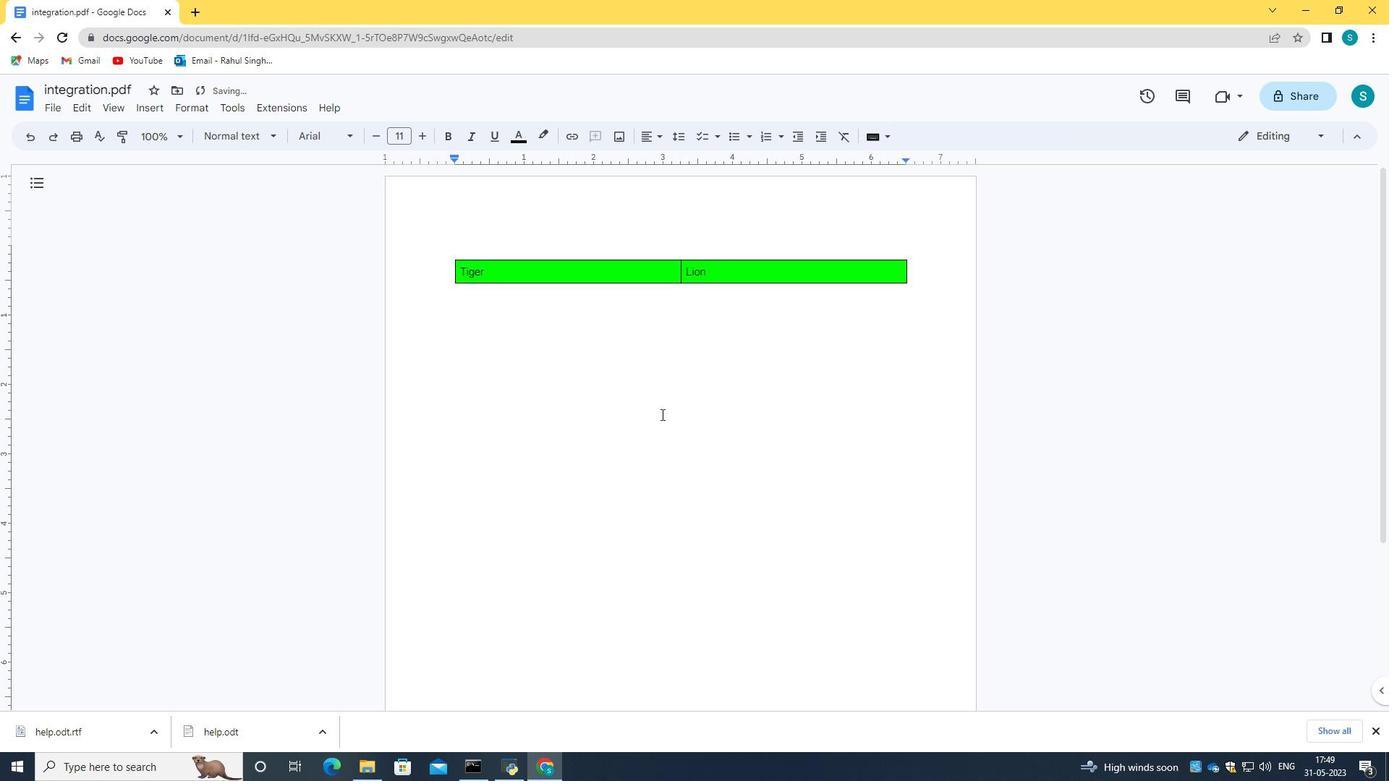 
